 Task: Add Guayaki Organic Traditional Single Serve Tea Bags to the cart.
Action: Mouse pressed left at (24, 104)
Screenshot: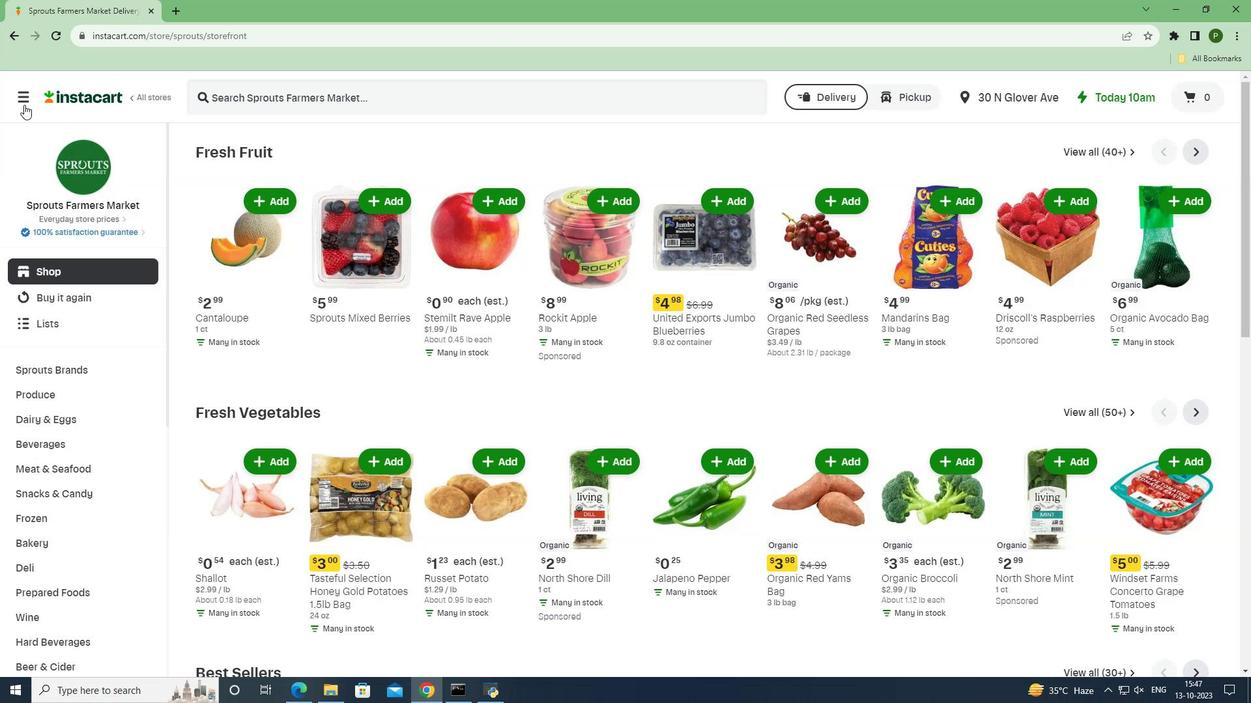 
Action: Mouse moved to (59, 354)
Screenshot: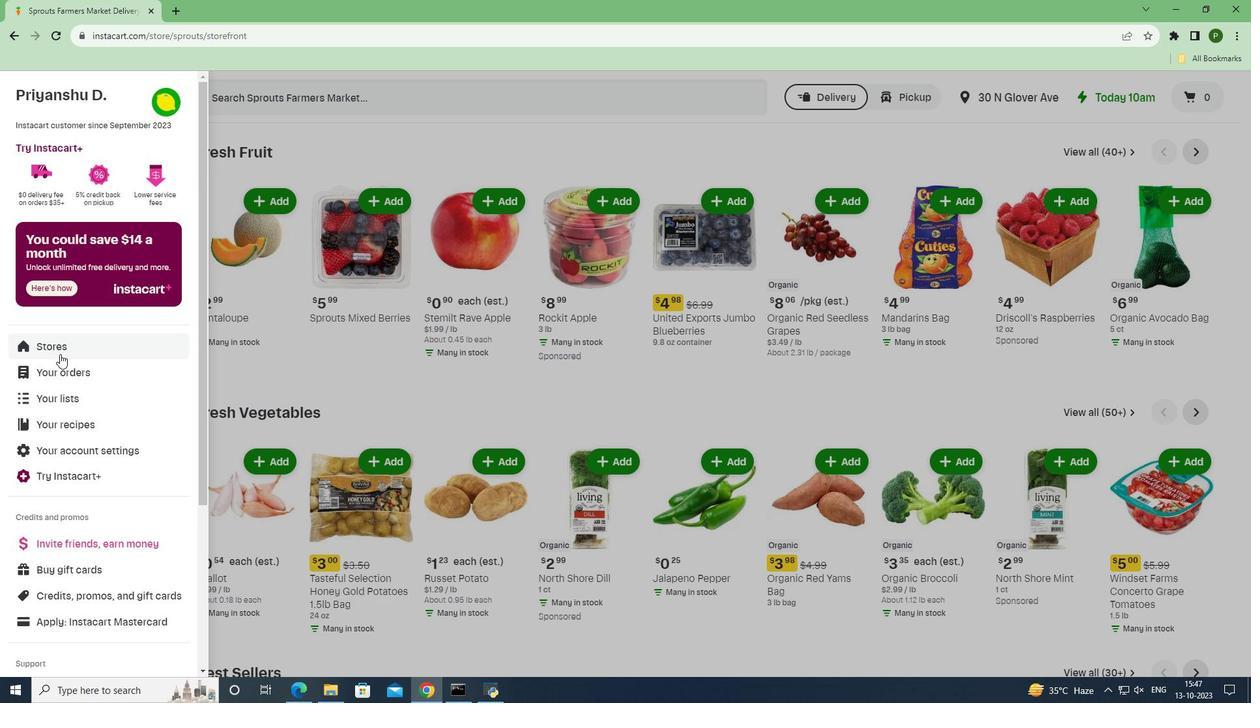 
Action: Mouse pressed left at (59, 354)
Screenshot: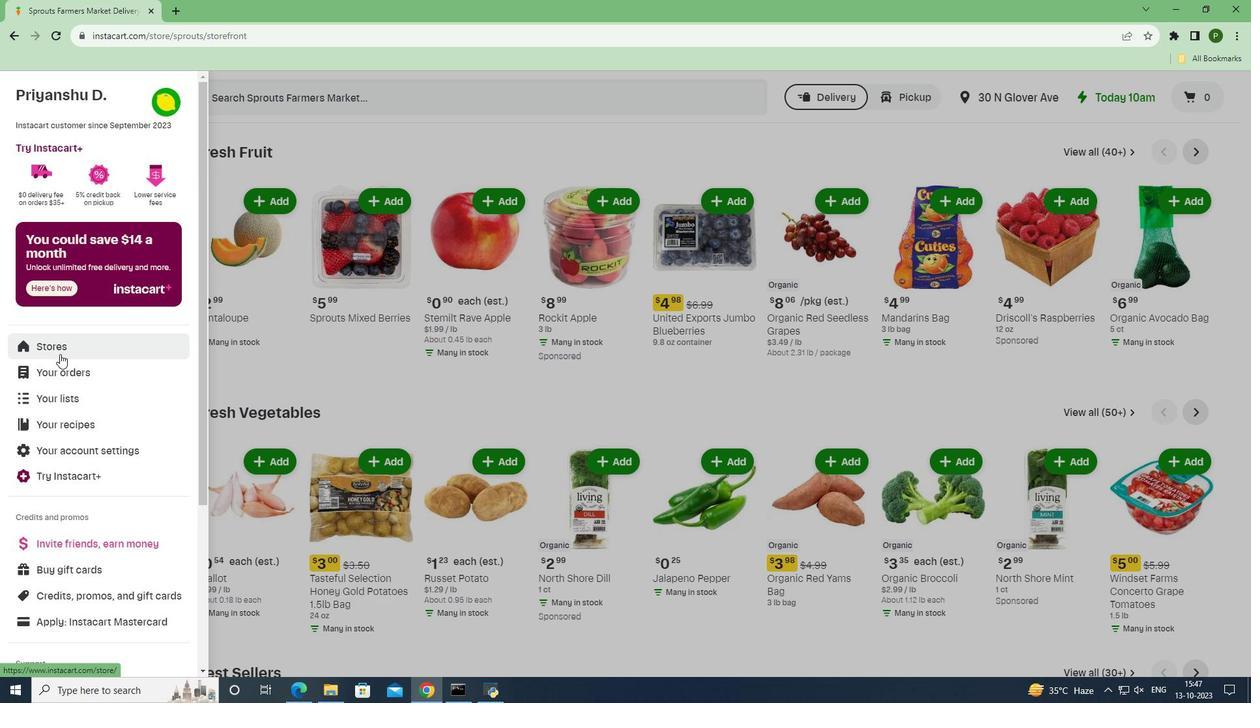 
Action: Mouse moved to (291, 154)
Screenshot: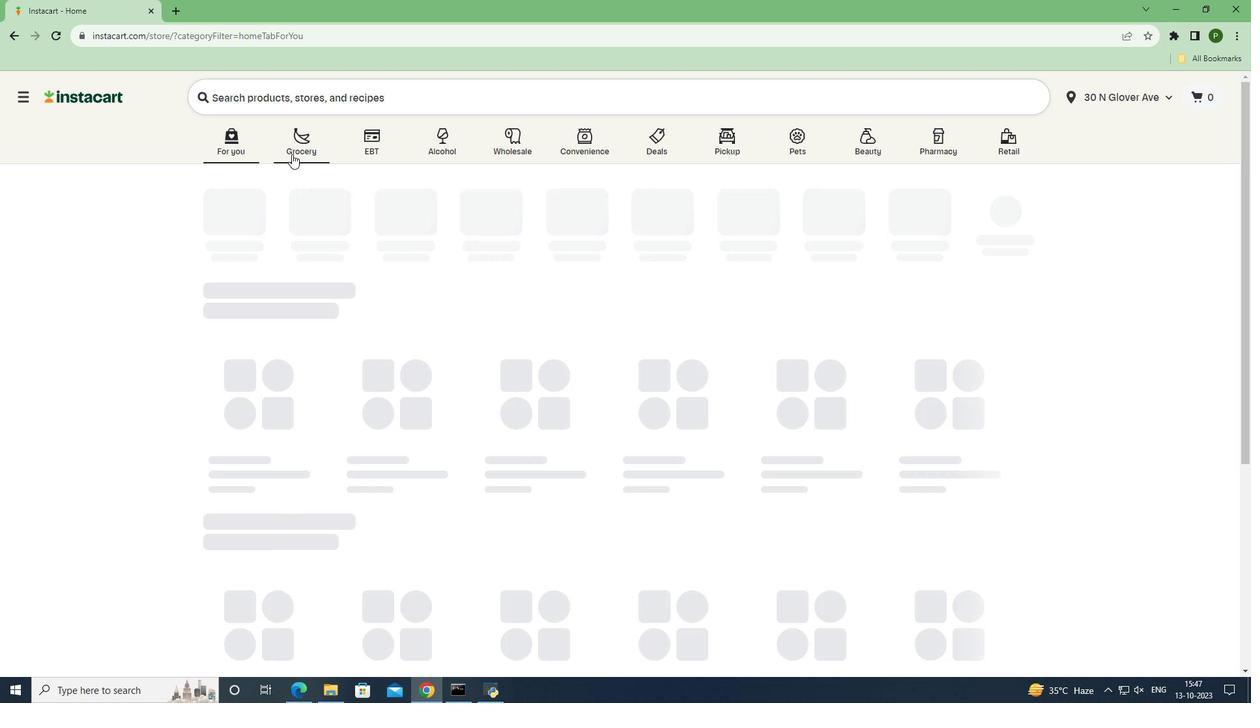 
Action: Mouse pressed left at (291, 154)
Screenshot: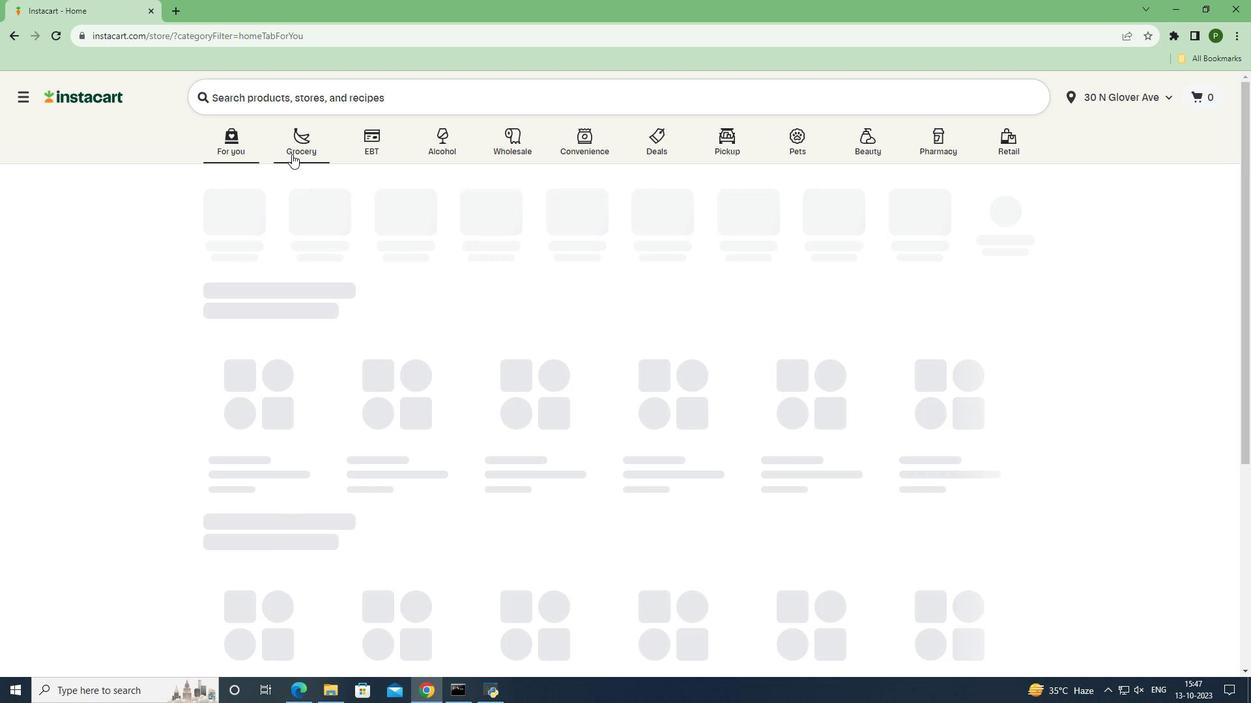 
Action: Mouse moved to (819, 295)
Screenshot: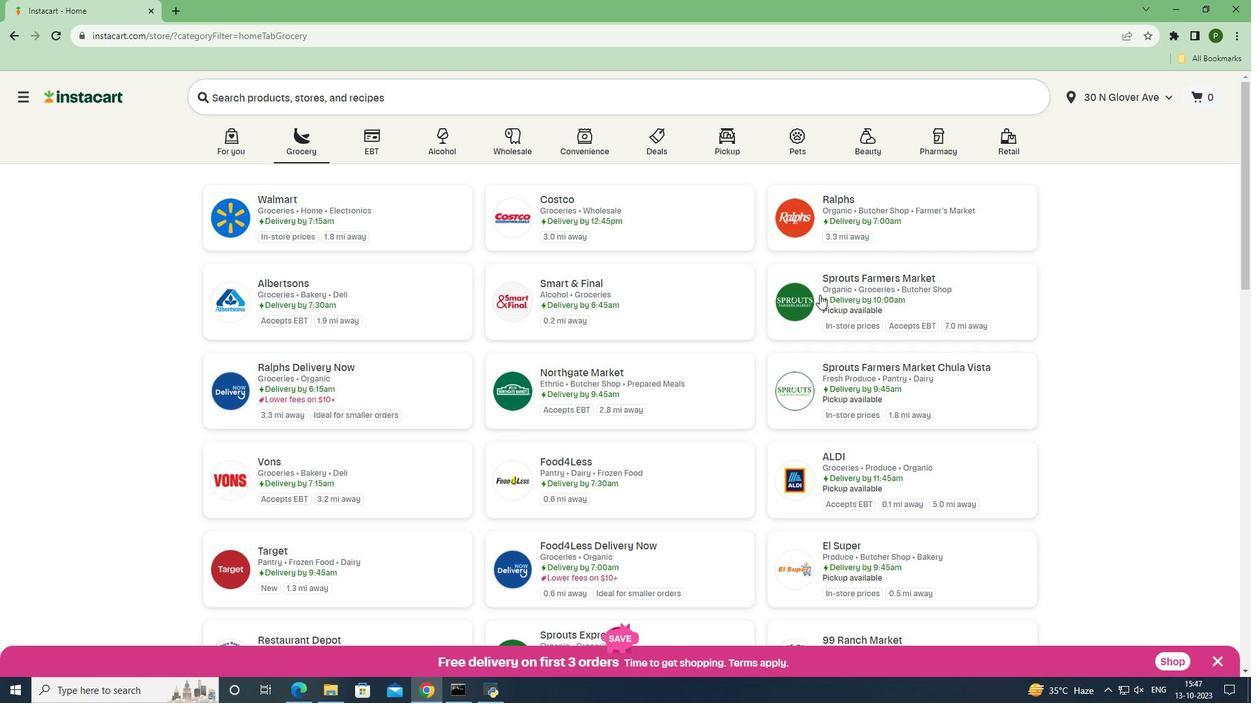 
Action: Mouse pressed left at (819, 295)
Screenshot: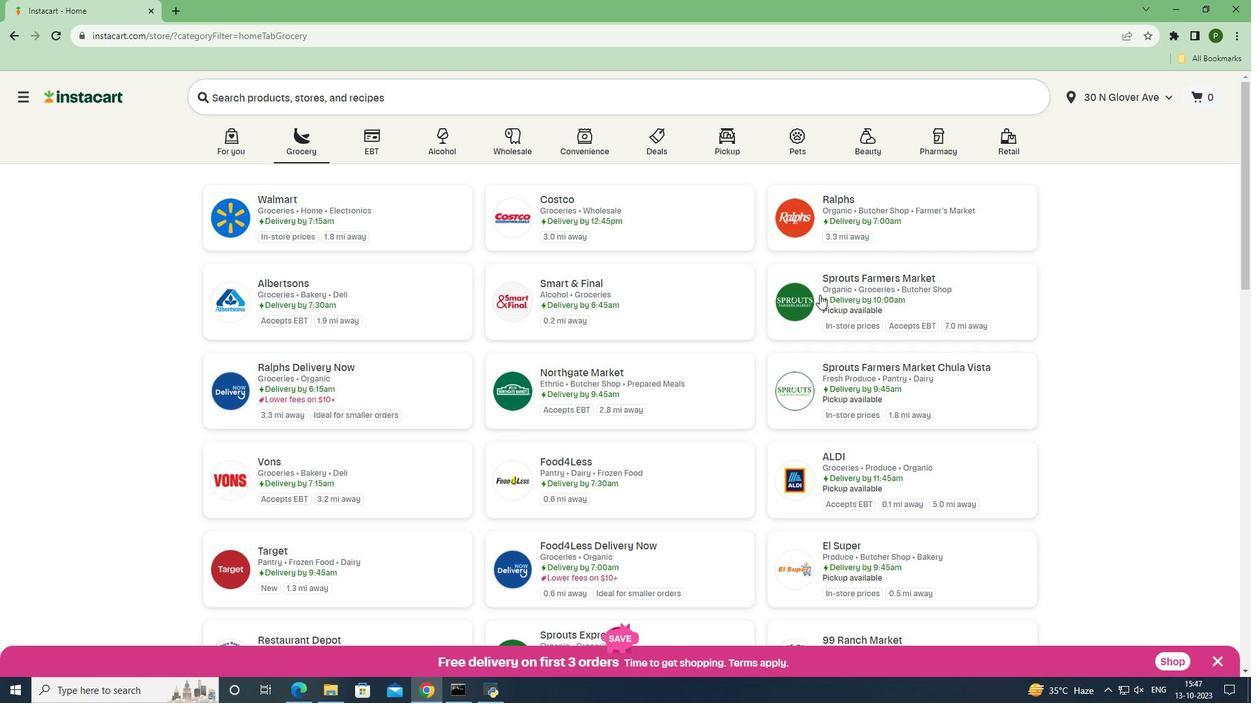 
Action: Mouse moved to (69, 446)
Screenshot: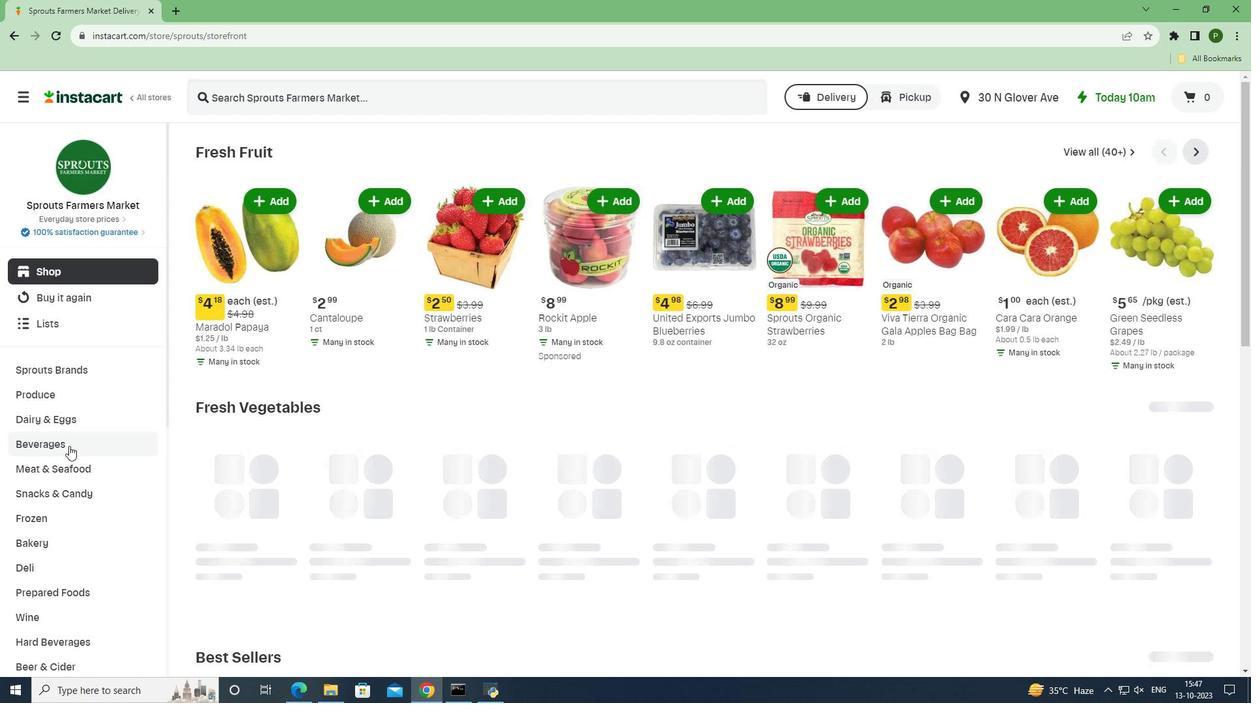
Action: Mouse pressed left at (69, 446)
Screenshot: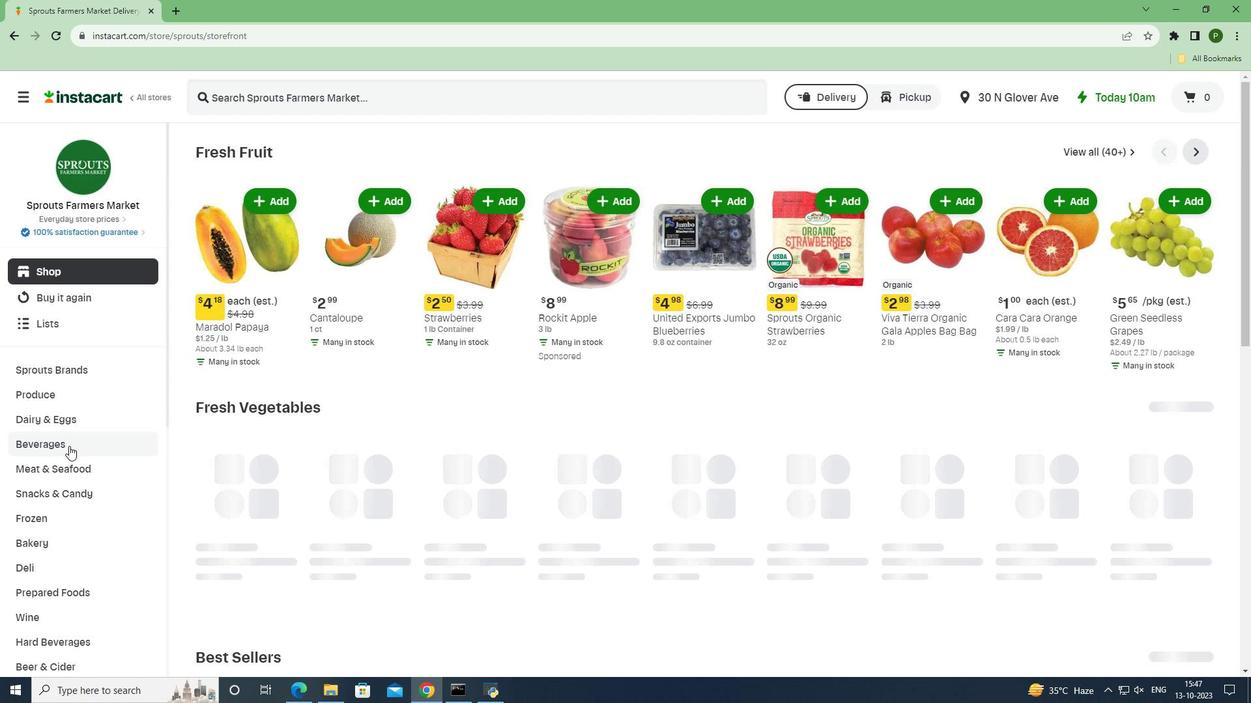 
Action: Mouse moved to (1133, 183)
Screenshot: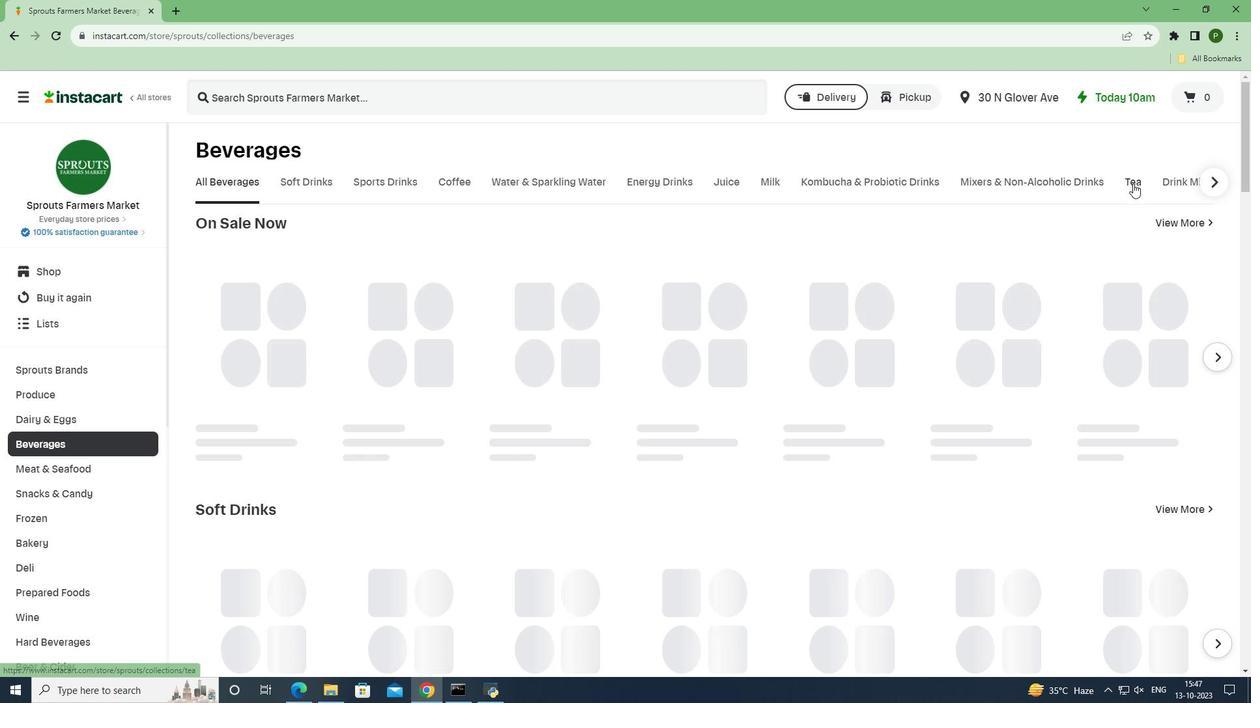 
Action: Mouse pressed left at (1133, 183)
Screenshot: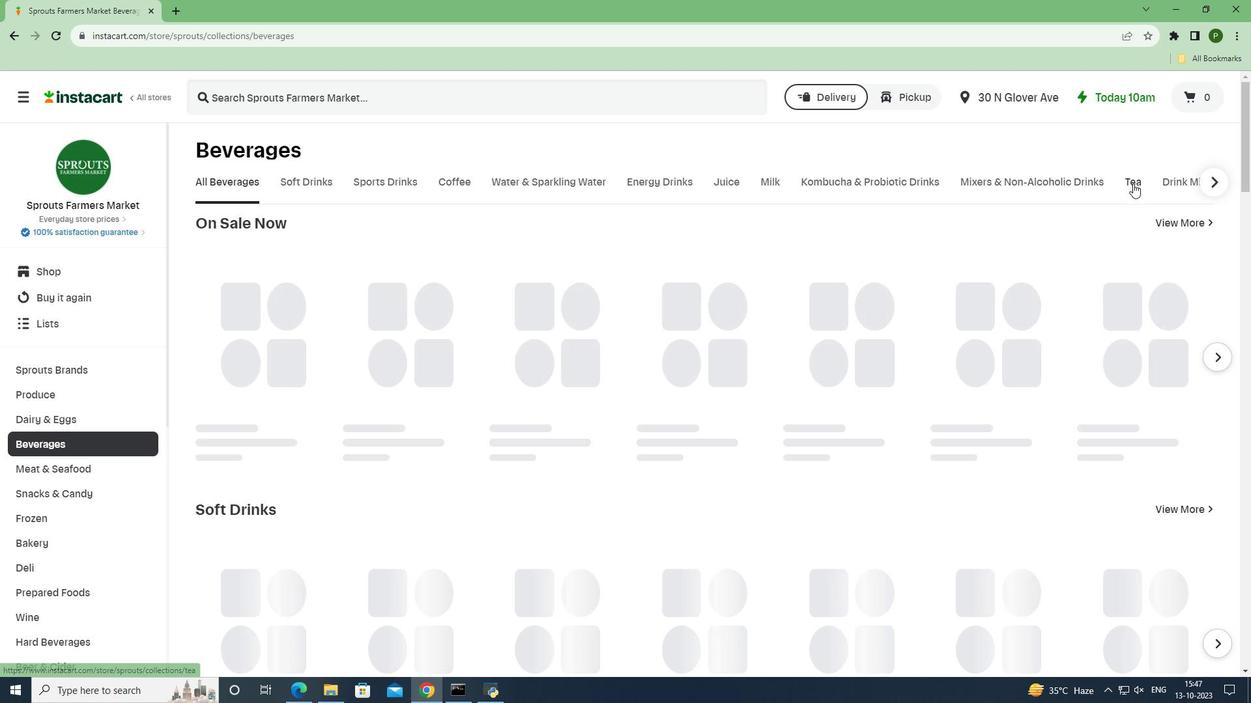 
Action: Mouse moved to (628, 102)
Screenshot: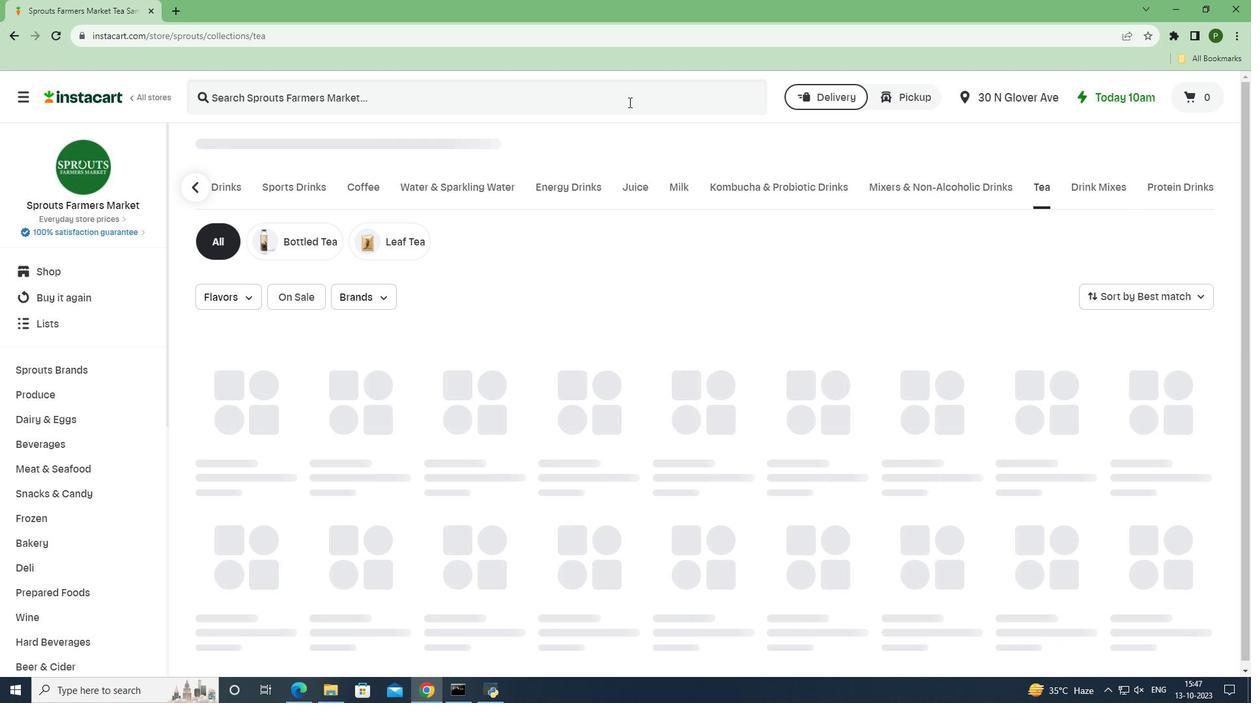 
Action: Mouse pressed left at (628, 102)
Screenshot: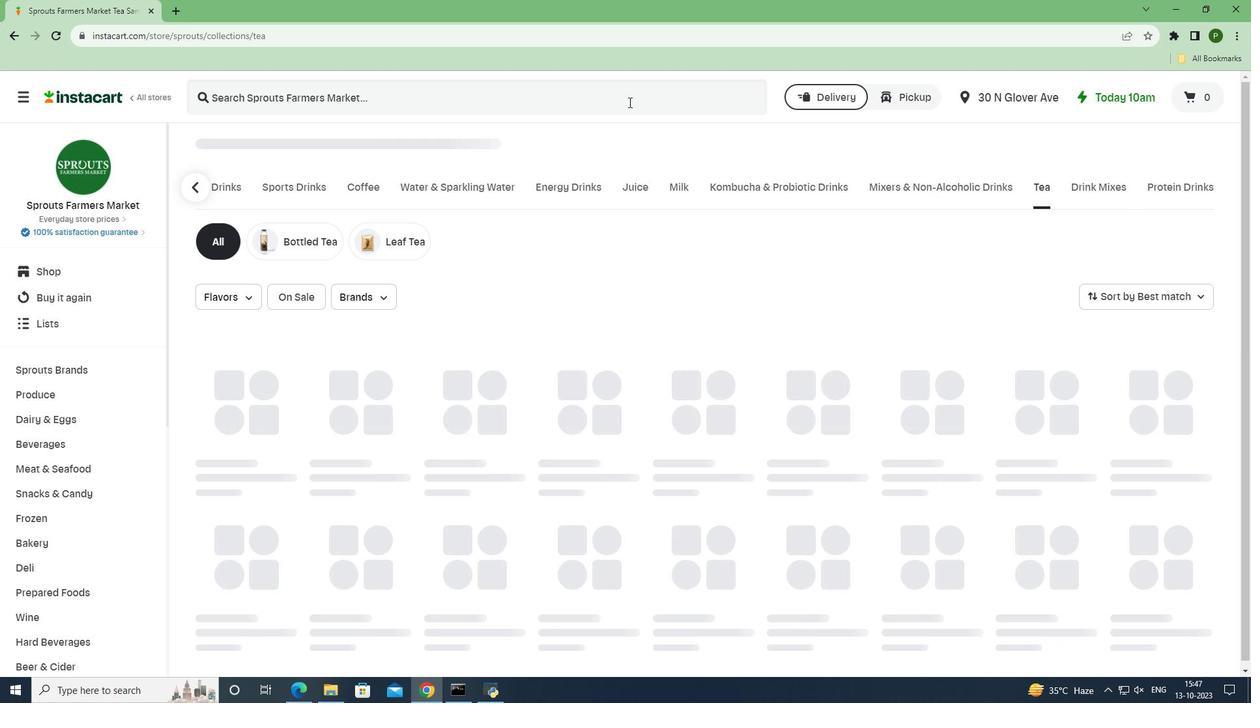 
Action: Key pressed <Key.caps_lock>G<Key.caps_lock>uayaki<Key.space><Key.caps_lock>O<Key.caps_lock>rganic<Key.space><Key.caps_lock>T<Key.caps_lock>raditional<Key.space><Key.caps_lock>S<Key.caps_lock>ingle<Key.space><Key.caps_lock>S<Key.caps_lock>erve<Key.space><Key.caps_lock>T<Key.caps_lock>ea<Key.space><Key.caps_lock>B<Key.caps_lock>ags<Key.space><Key.enter>
Screenshot: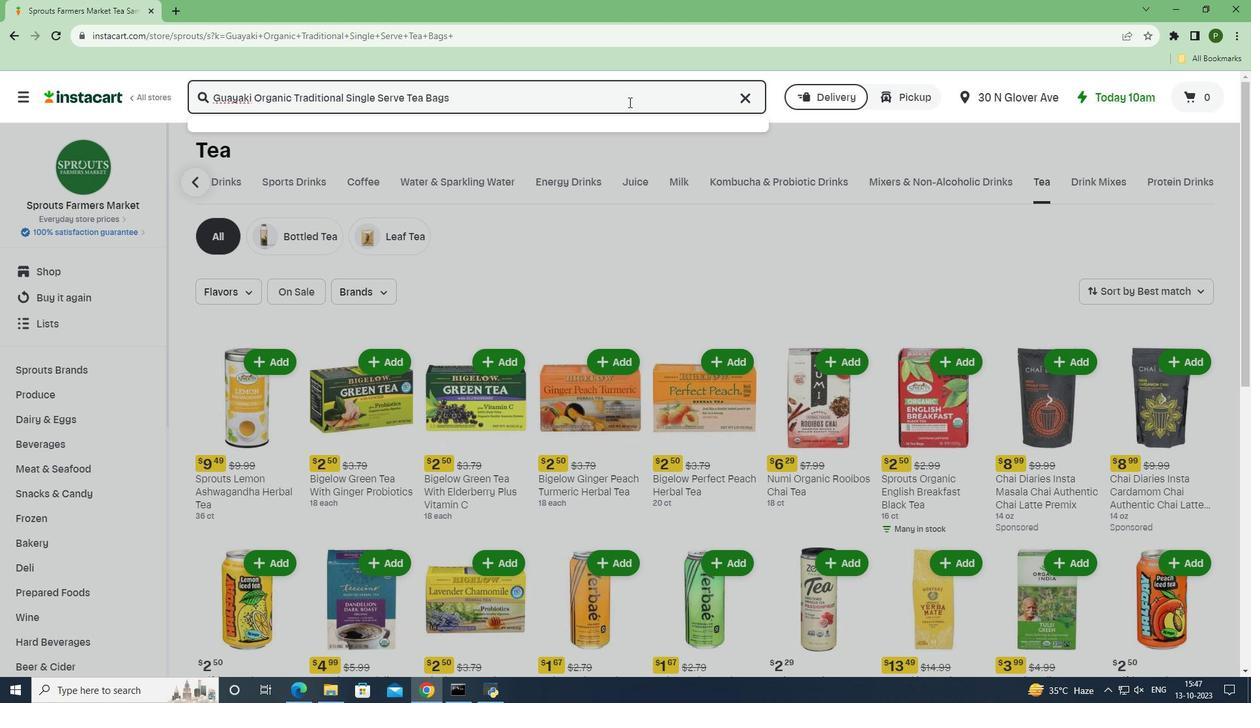 
Action: Mouse moved to (756, 230)
Screenshot: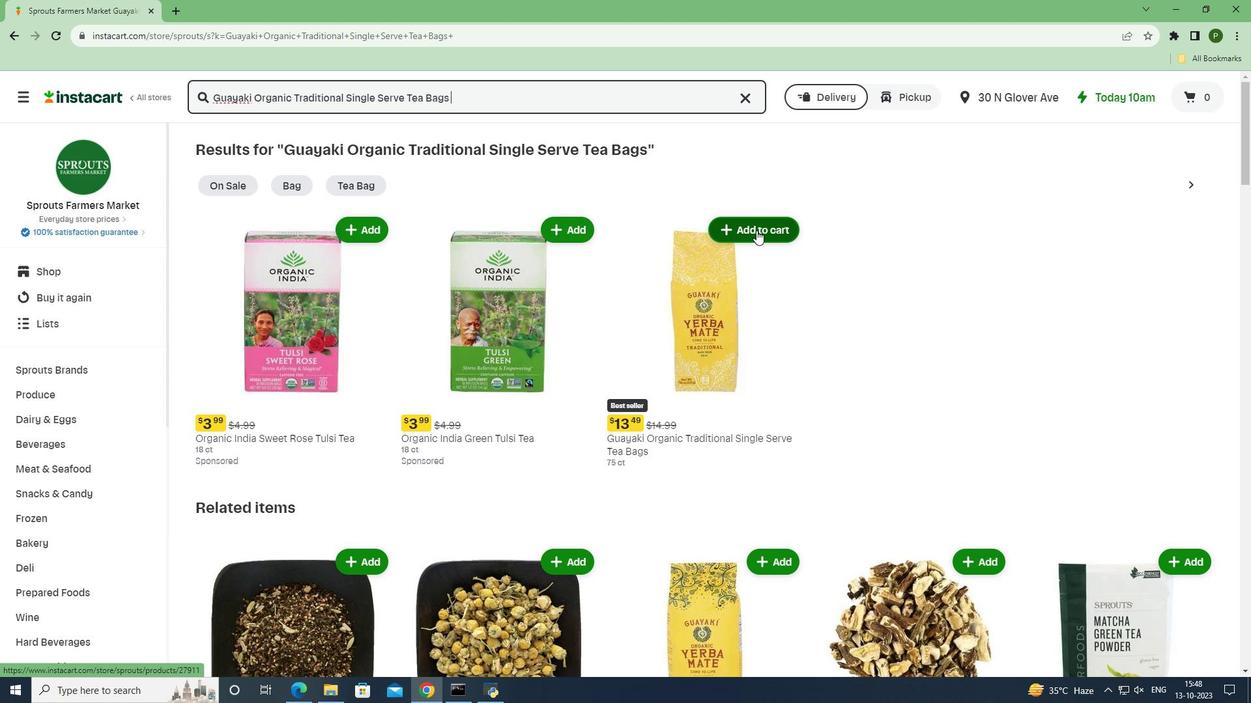 
Action: Mouse pressed left at (756, 230)
Screenshot: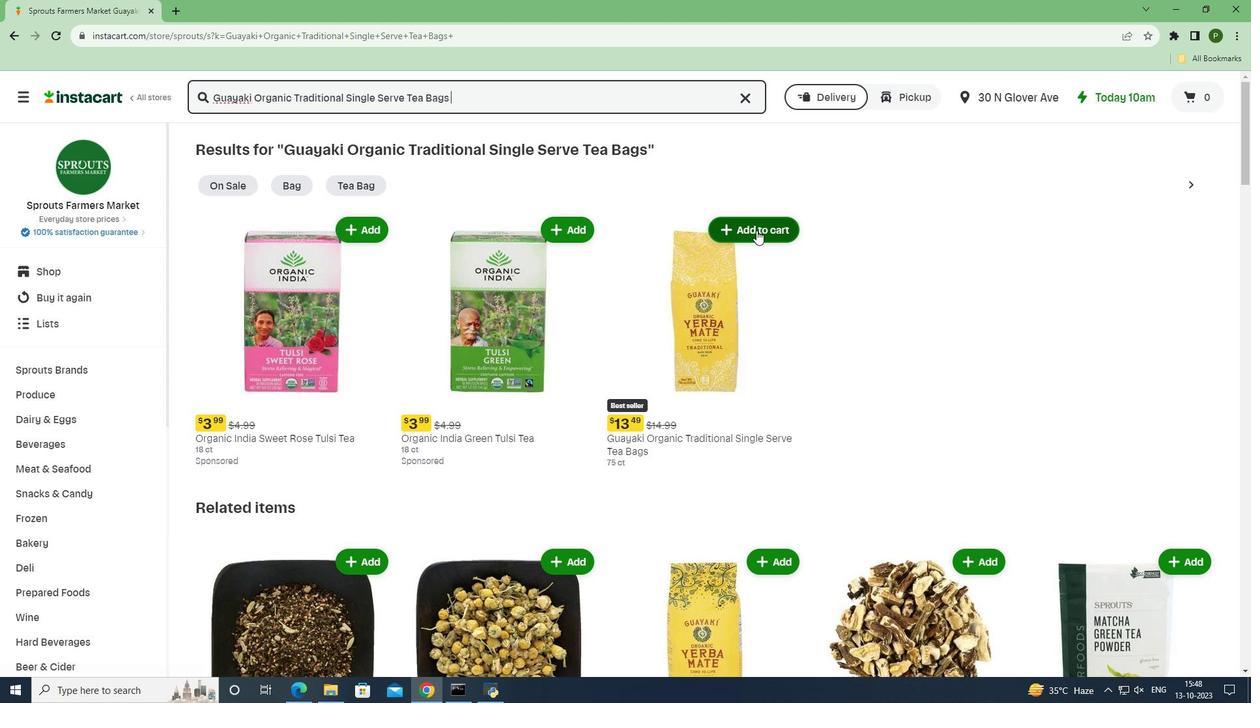 
Action: Mouse moved to (806, 327)
Screenshot: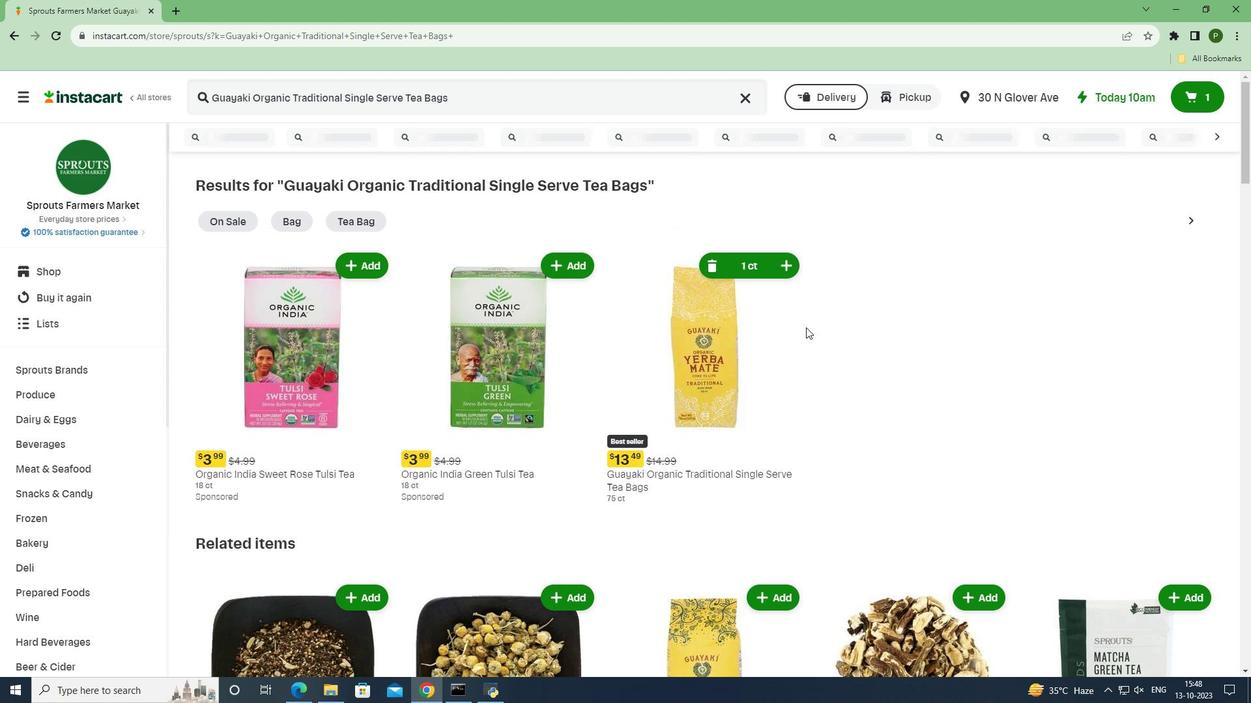 
